 Task: Create Board Customer Journey Mapping and Optimization to Workspace Content Creation. Create Board Product Prototype Development and Testing to Workspace Content Creation. Create List Waiting in Board Idea Generation to Workspace Content Creation
Action: Mouse moved to (298, 46)
Screenshot: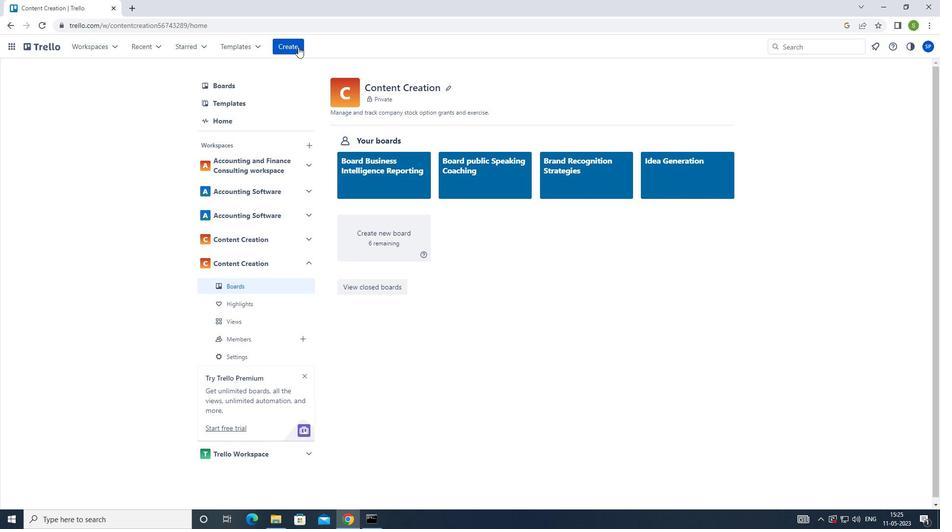 
Action: Mouse pressed left at (298, 46)
Screenshot: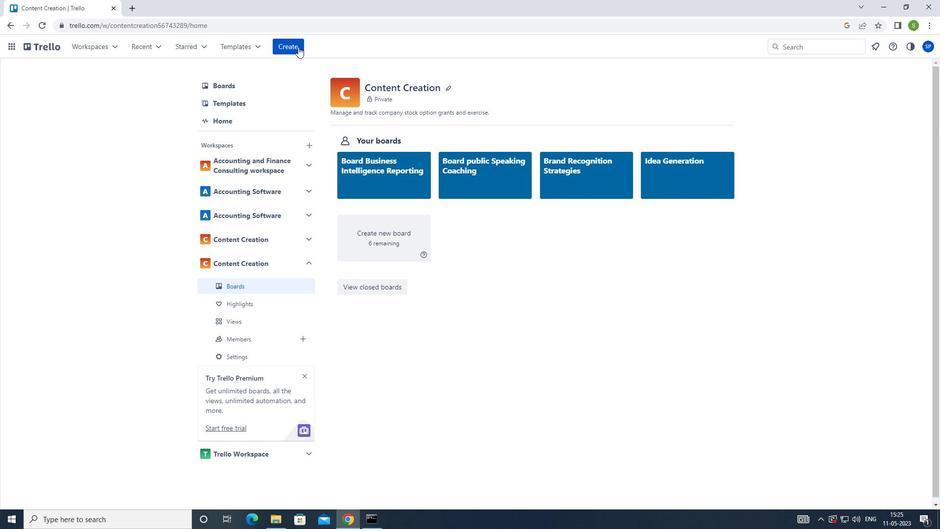 
Action: Mouse moved to (304, 77)
Screenshot: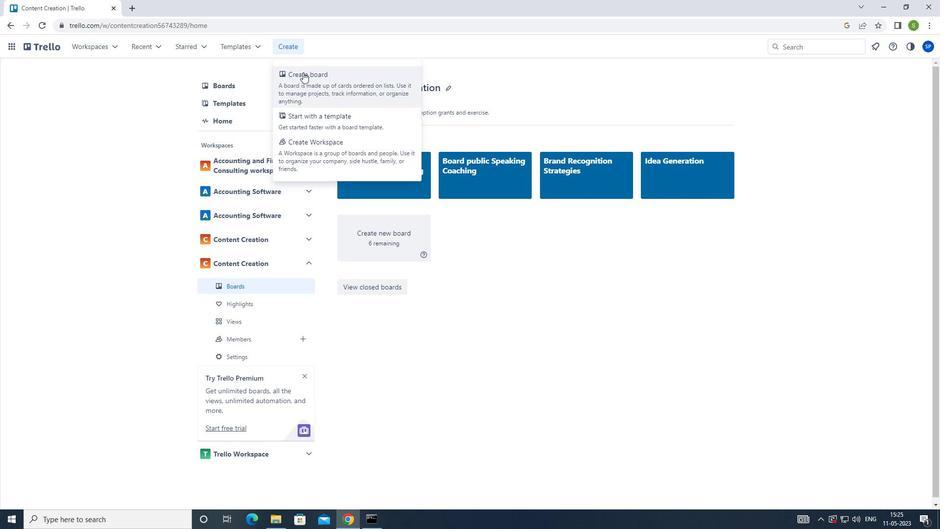 
Action: Mouse pressed left at (304, 77)
Screenshot: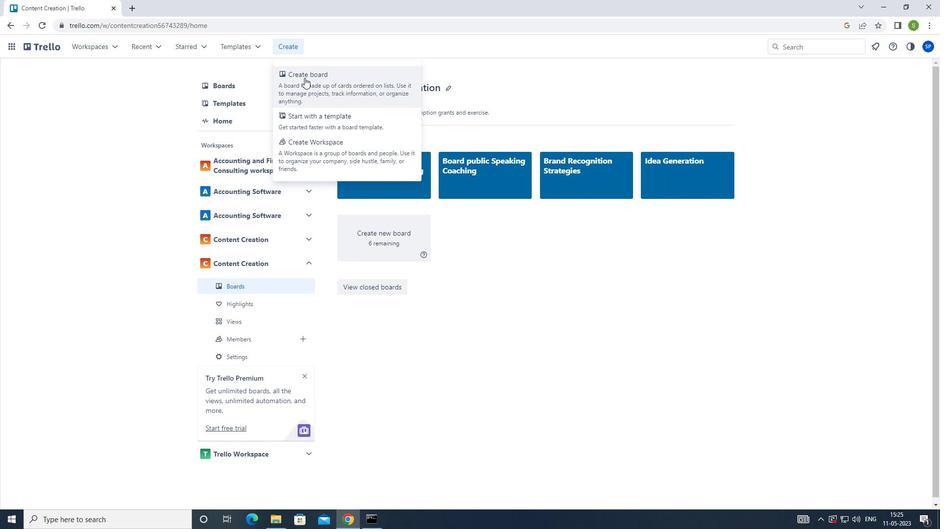 
Action: Mouse moved to (303, 205)
Screenshot: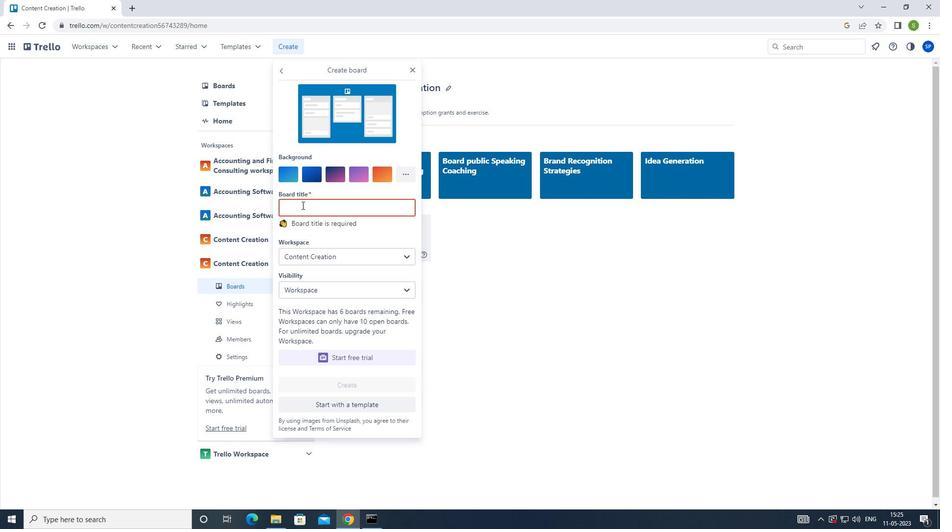 
Action: Key pressed <Key.shift>CUSTOMER<Key.space>JOURNEY<Key.space><Key.shift><Key.shift><Key.shift><Key.shift><Key.shift><Key.shift><Key.shift><Key.shift><Key.shift><Key.shift><Key.shift_r>MAPPING<Key.space>AND<Key.space><Key.shift_r>OPTIMIZATION
Screenshot: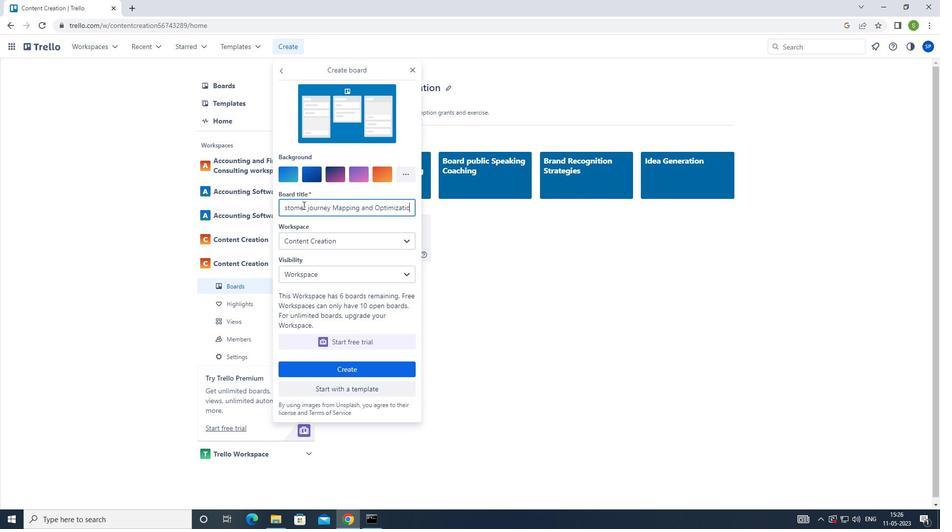 
Action: Mouse moved to (330, 242)
Screenshot: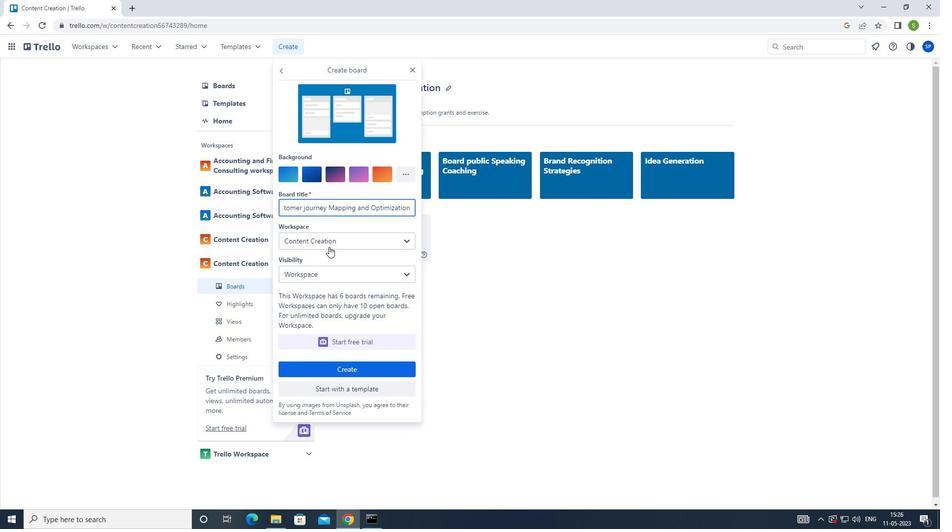 
Action: Mouse pressed left at (330, 242)
Screenshot: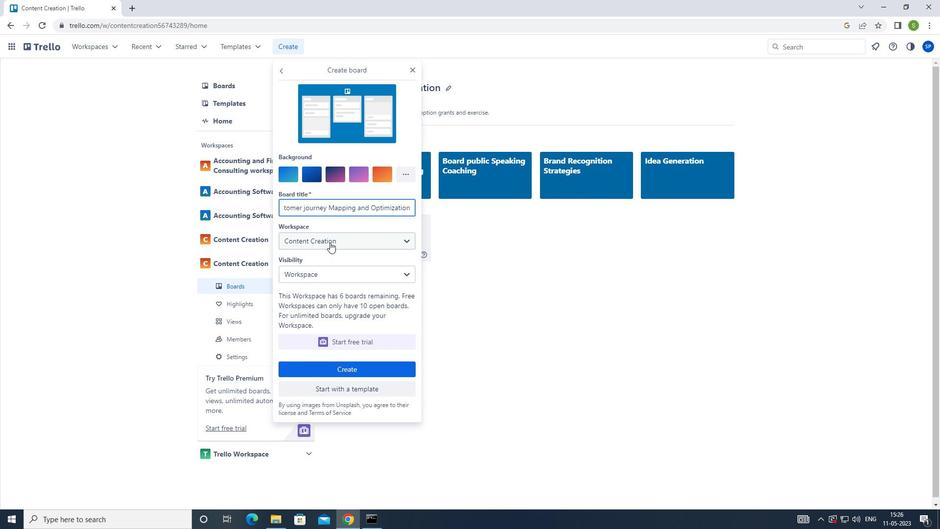 
Action: Mouse moved to (332, 338)
Screenshot: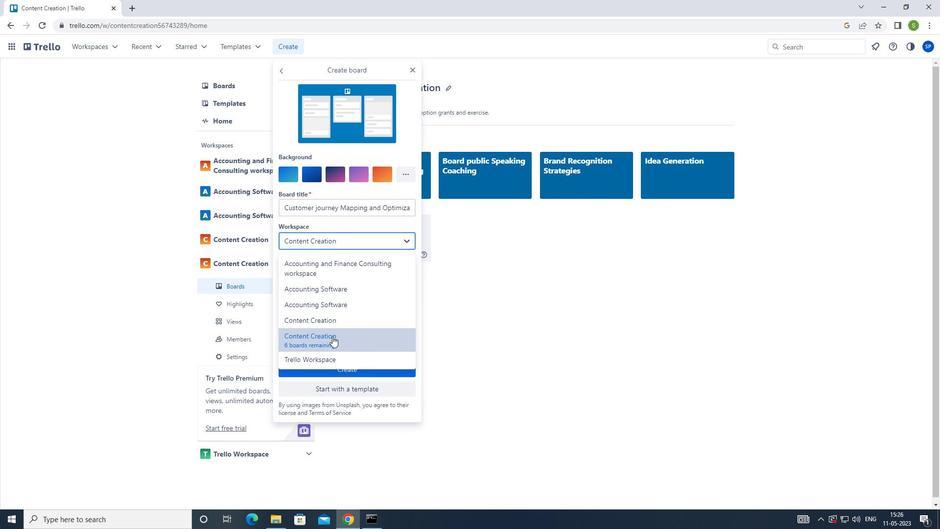 
Action: Mouse pressed left at (332, 338)
Screenshot: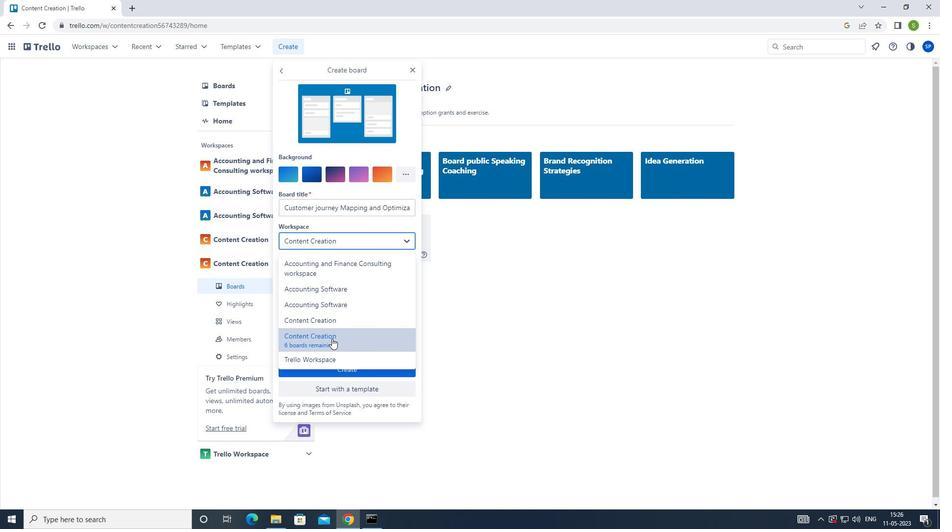 
Action: Mouse moved to (332, 369)
Screenshot: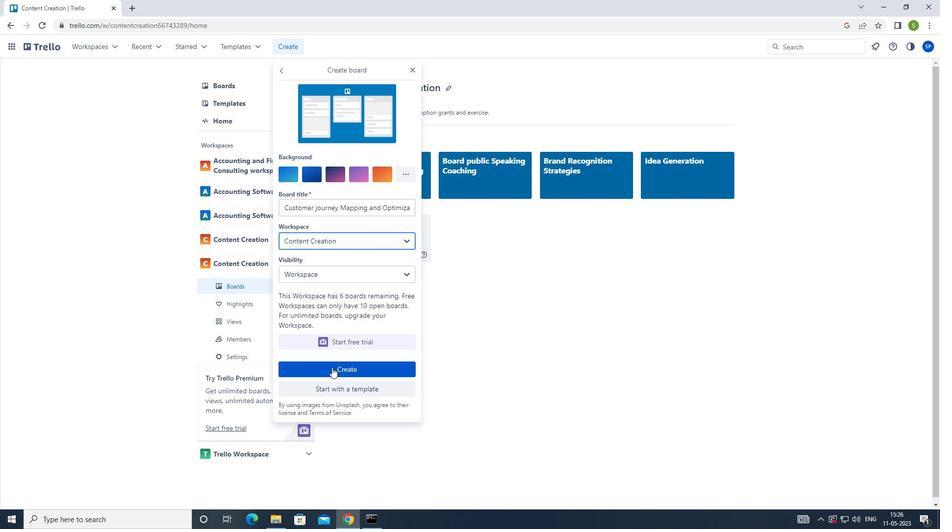 
Action: Mouse pressed left at (332, 369)
Screenshot: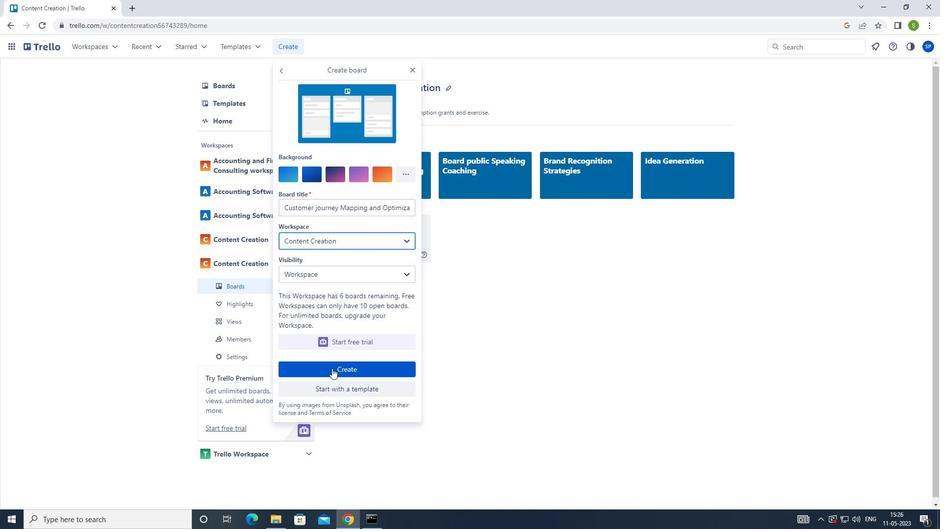 
Action: Mouse moved to (48, 41)
Screenshot: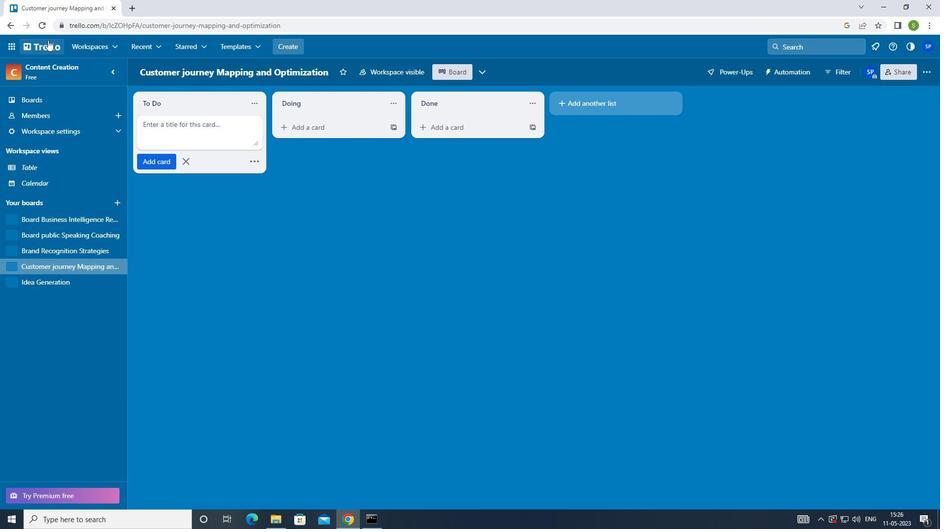 
Action: Mouse pressed left at (48, 41)
Screenshot: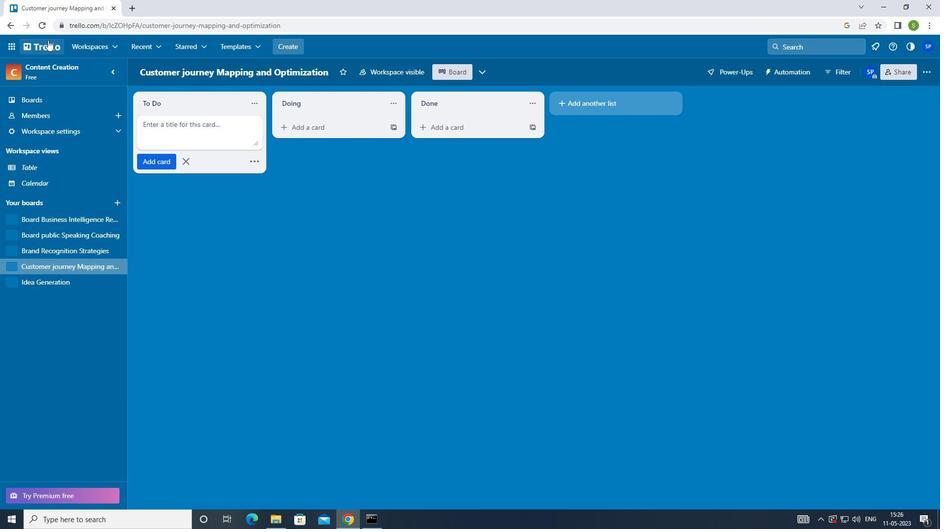 
Action: Mouse moved to (290, 50)
Screenshot: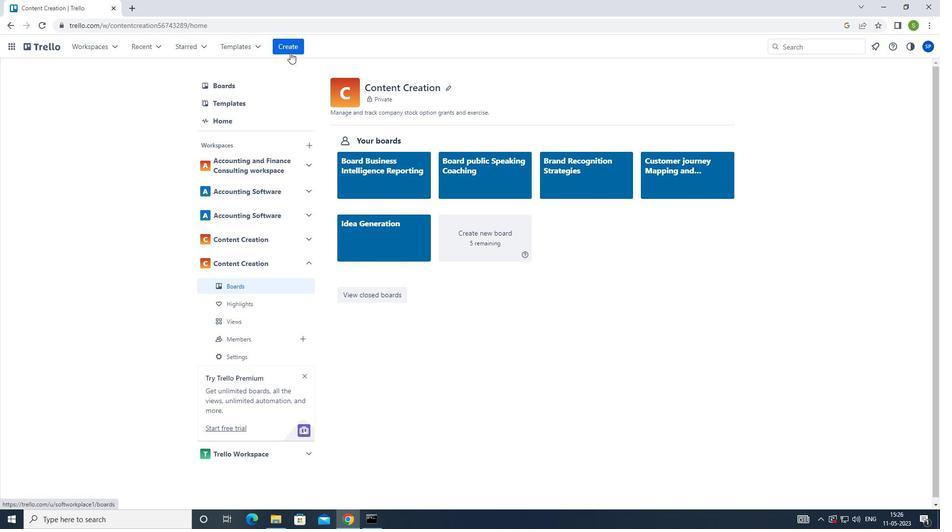 
Action: Mouse pressed left at (290, 50)
Screenshot: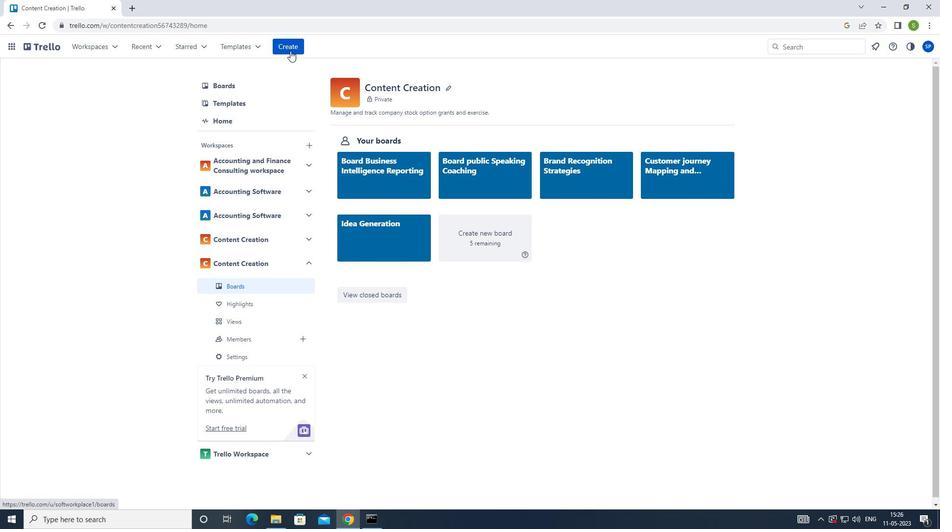 
Action: Mouse moved to (298, 93)
Screenshot: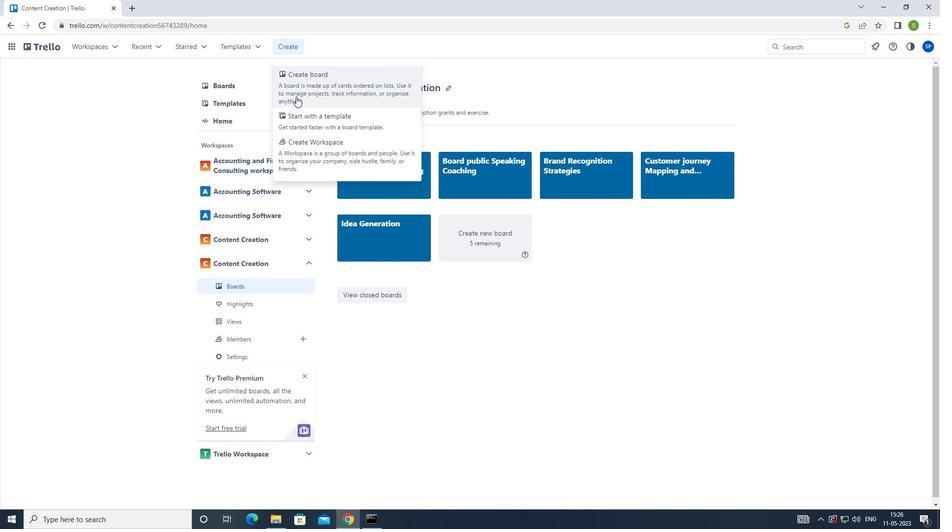 
Action: Mouse pressed left at (298, 93)
Screenshot: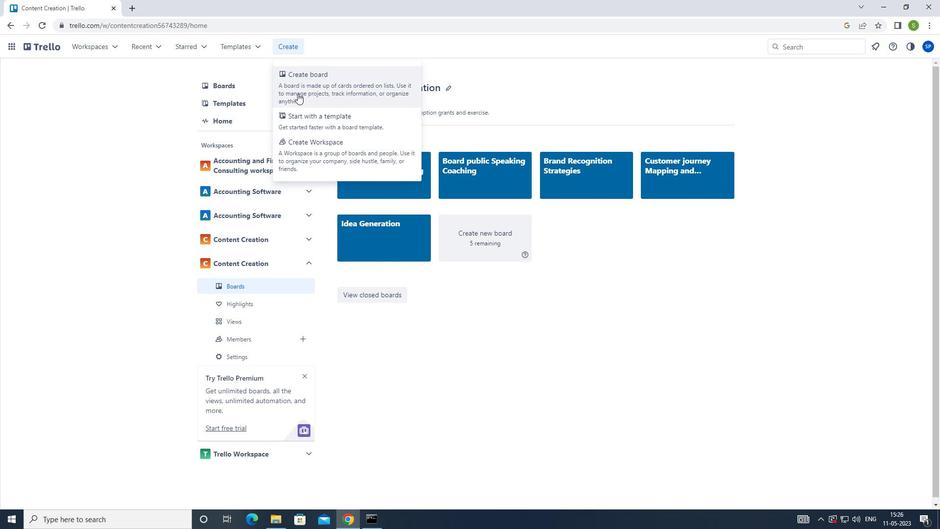 
Action: Mouse moved to (304, 204)
Screenshot: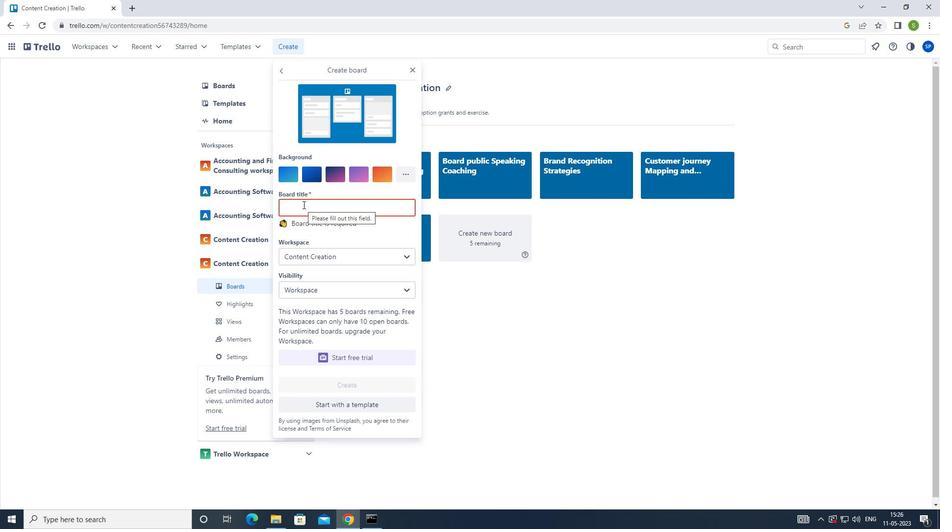
Action: Key pressed <Key.shift_r>PRODUCT<Key.space><Key.shift_r>PROTOTYPE<Key.space><Key.shift>DEVELOPMENR<Key.backspace>T<Key.space><Key.caps_lock><Key.caps_lock>AND<Key.space><Key.caps_lock>T<Key.caps_lock>ESTING
Screenshot: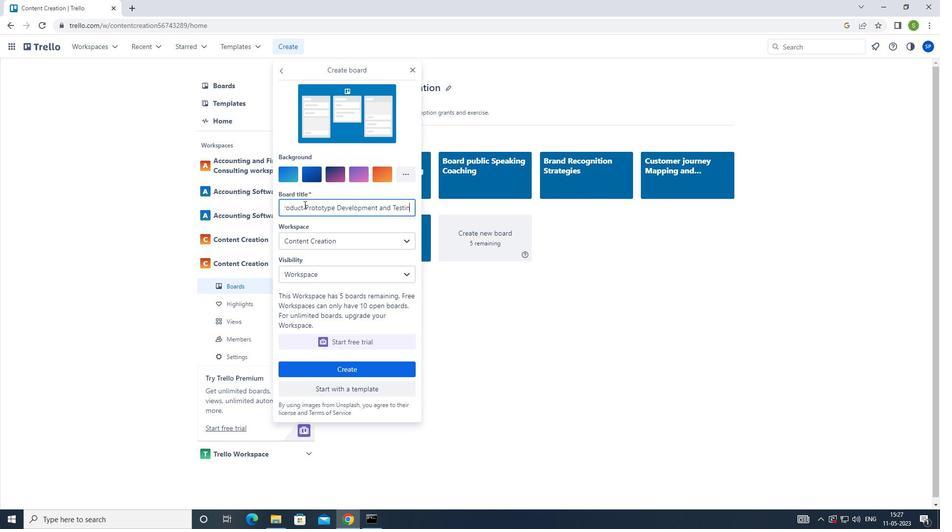 
Action: Mouse moved to (329, 272)
Screenshot: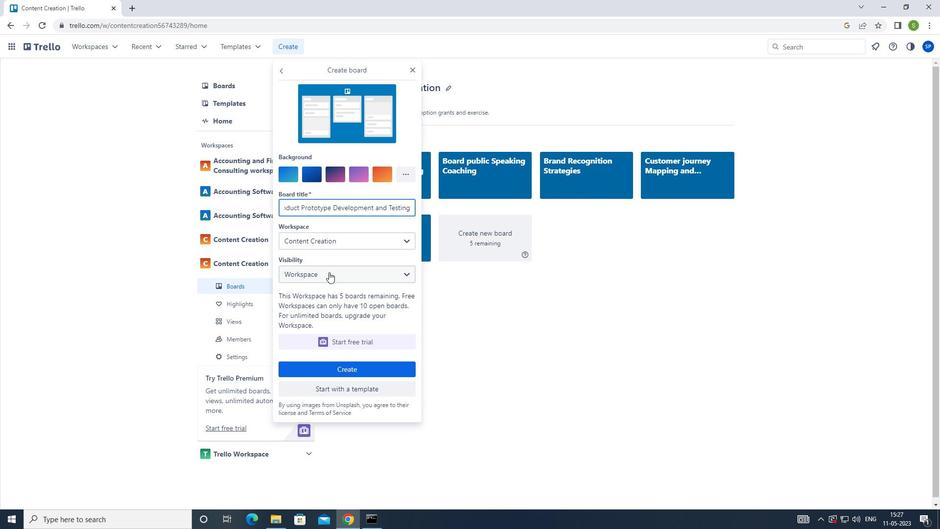 
Action: Mouse pressed left at (329, 272)
Screenshot: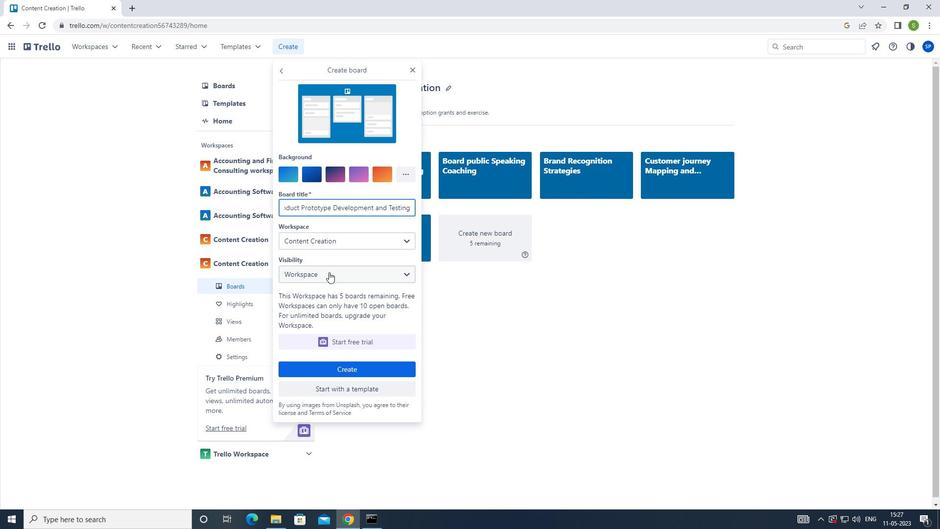 
Action: Mouse moved to (331, 243)
Screenshot: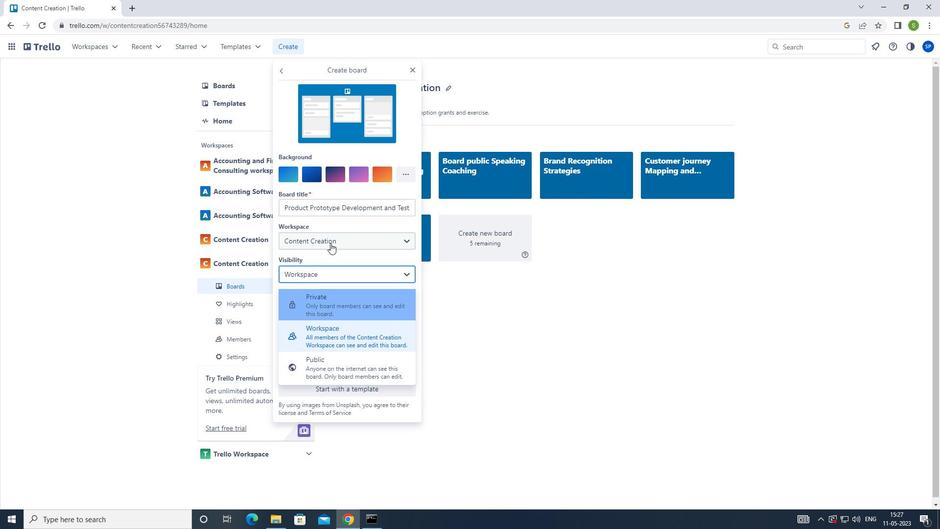 
Action: Mouse pressed left at (331, 243)
Screenshot: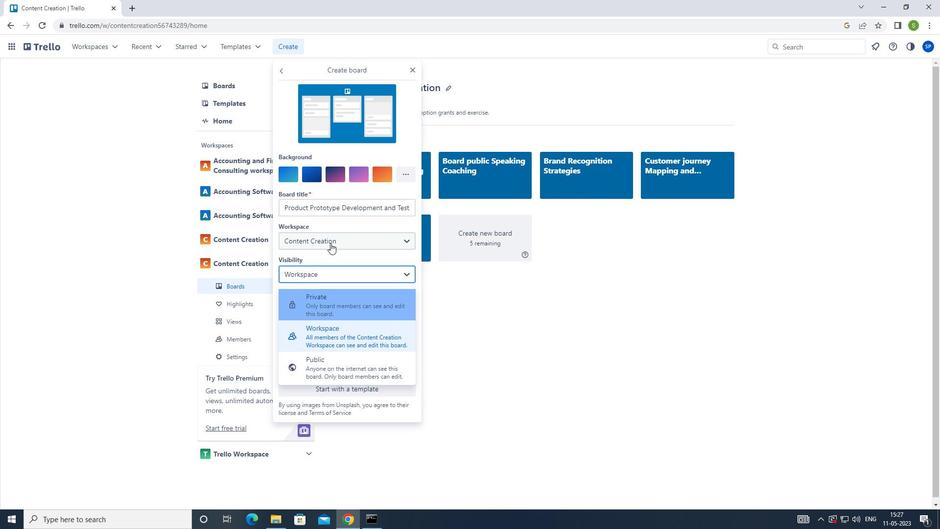 
Action: Mouse moved to (321, 339)
Screenshot: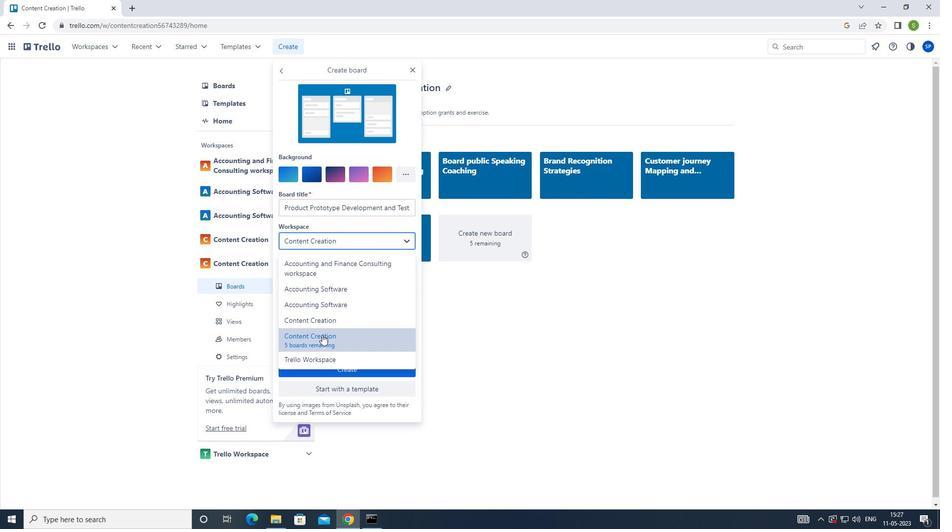 
Action: Mouse pressed left at (321, 339)
Screenshot: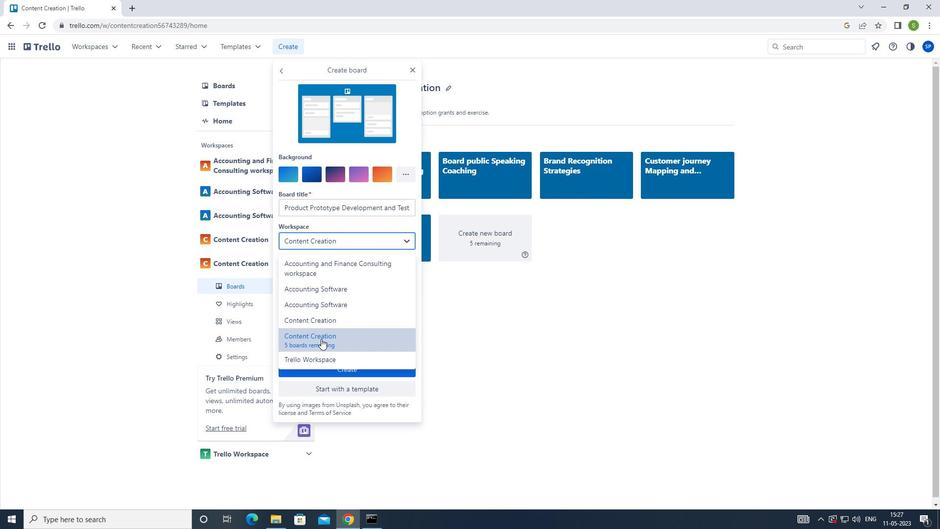 
Action: Mouse moved to (322, 371)
Screenshot: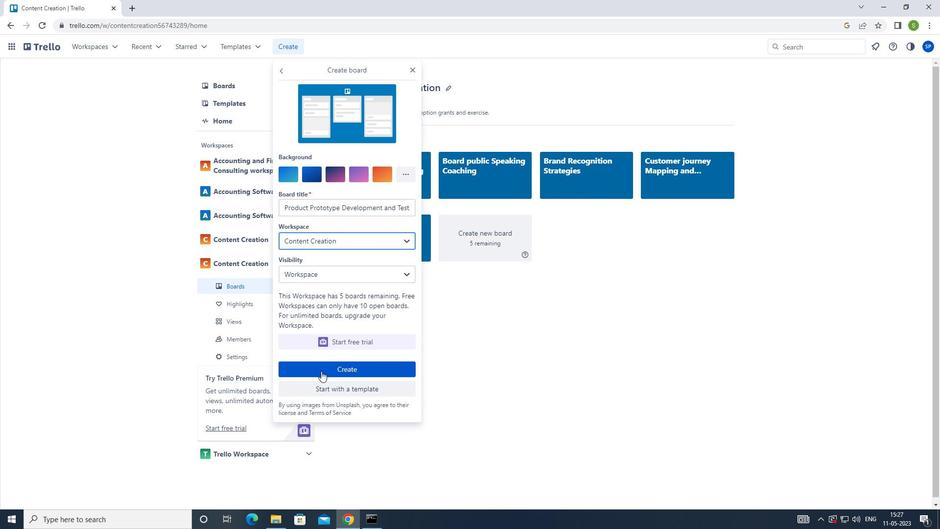 
Action: Mouse pressed left at (322, 371)
Screenshot: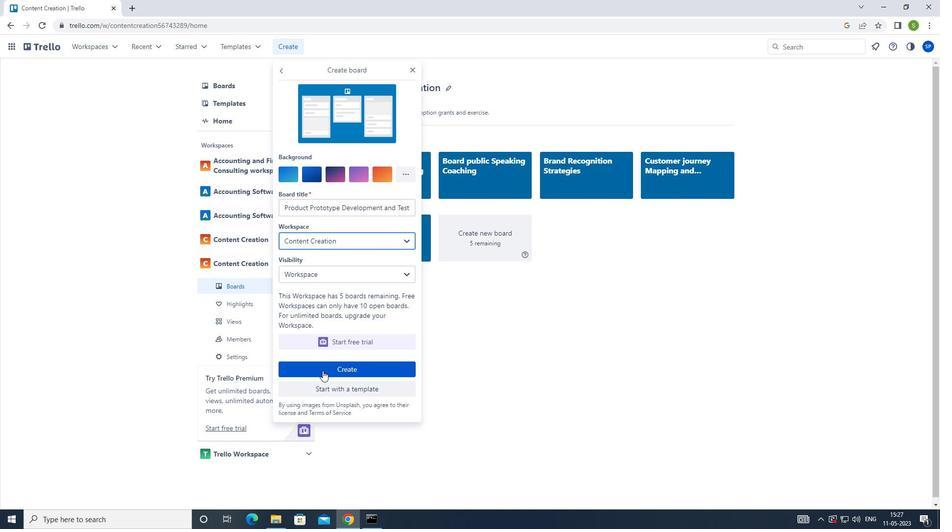 
Action: Mouse moved to (55, 43)
Screenshot: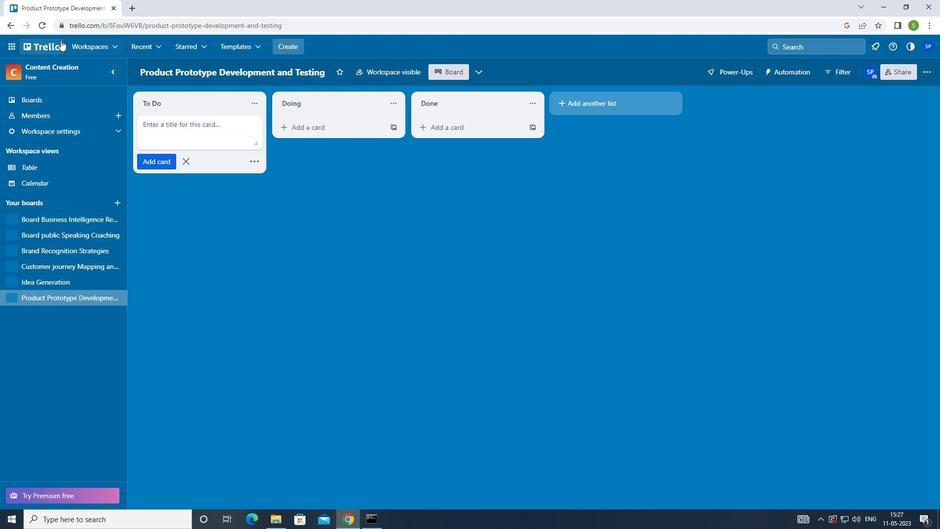 
Action: Mouse pressed left at (55, 43)
Screenshot: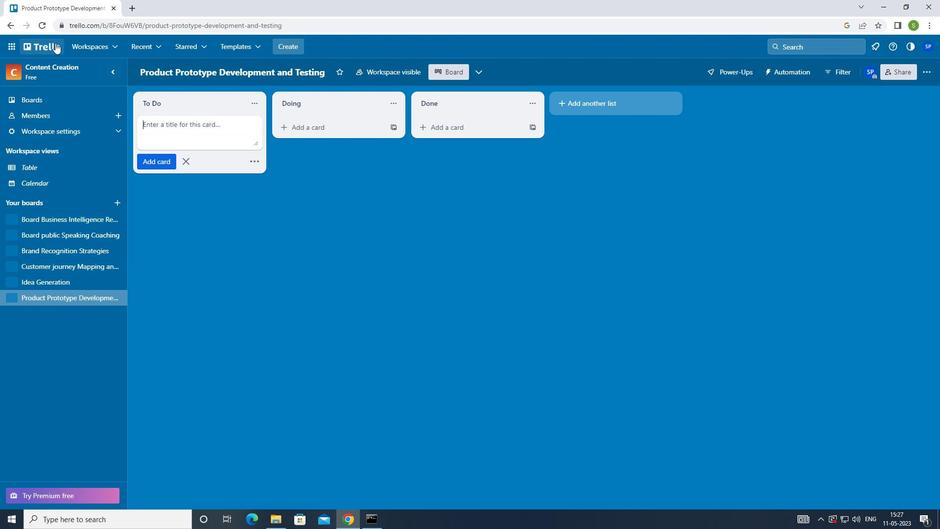 
Action: Mouse moved to (288, 43)
Screenshot: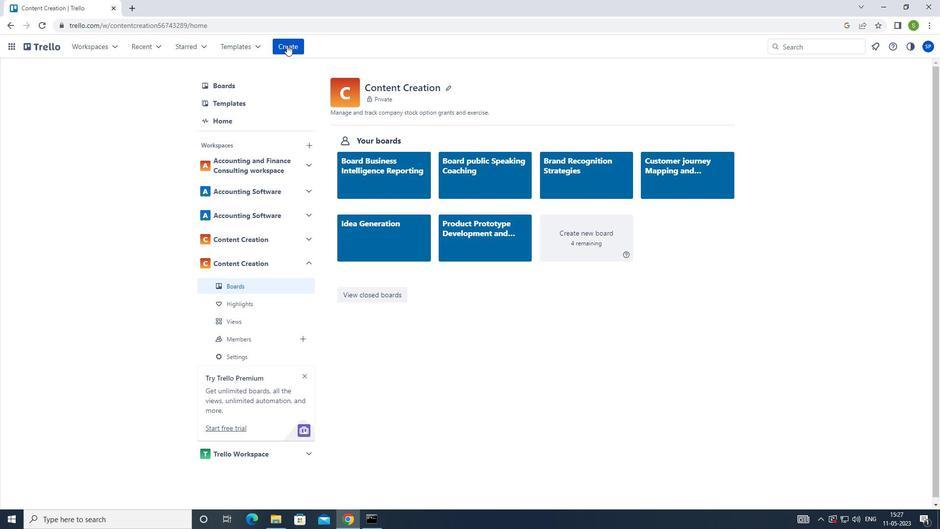 
Action: Mouse pressed left at (288, 43)
Screenshot: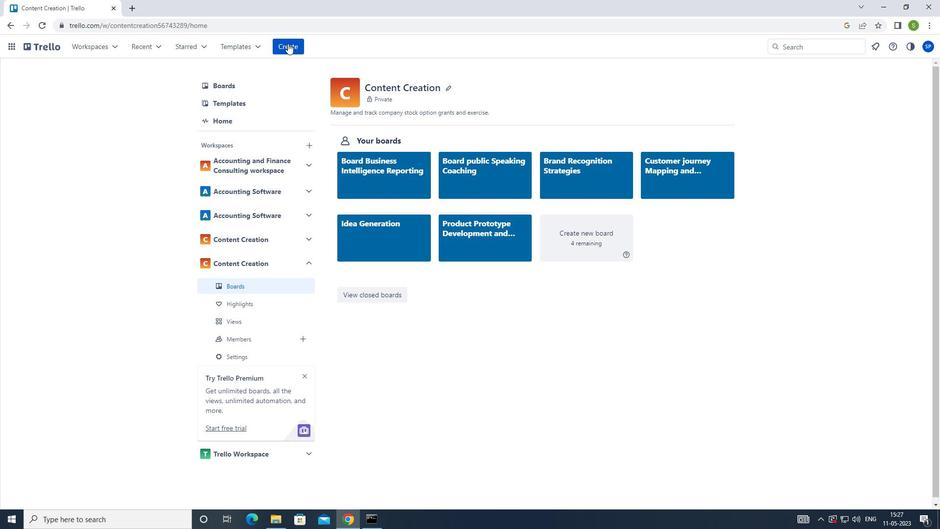 
Action: Mouse moved to (300, 94)
Screenshot: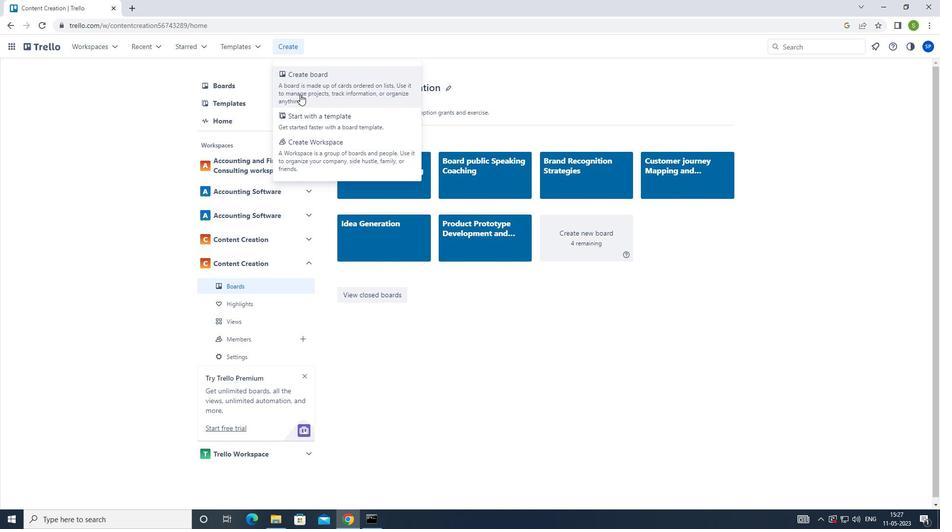
Action: Mouse pressed left at (300, 94)
Screenshot: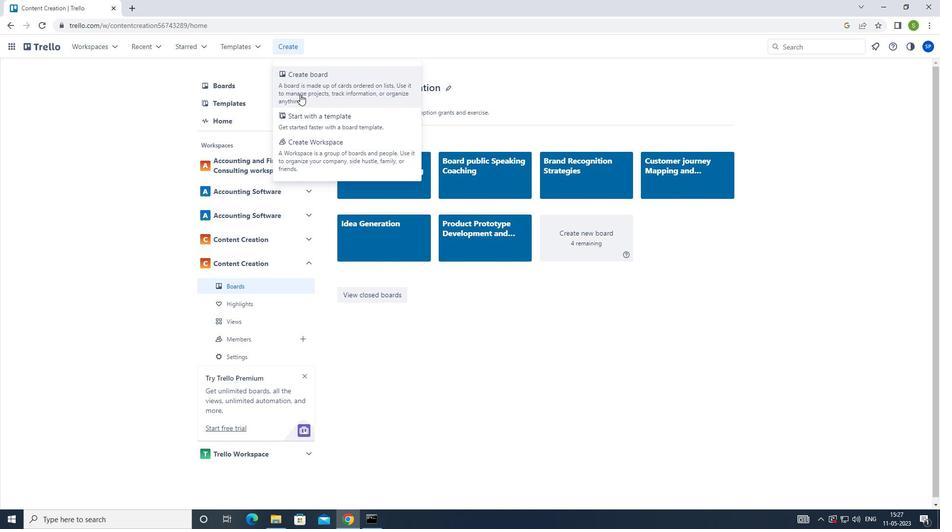 
Action: Mouse moved to (413, 71)
Screenshot: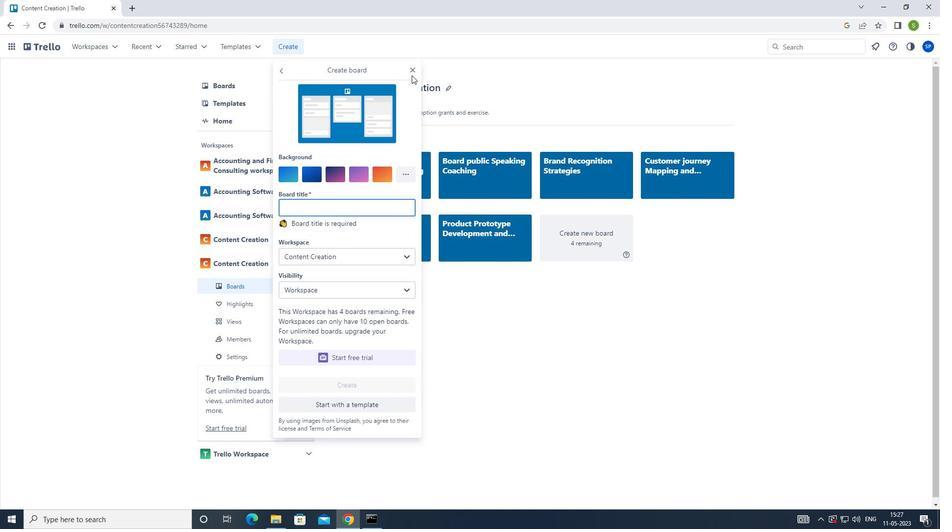
Action: Mouse pressed left at (413, 71)
Screenshot: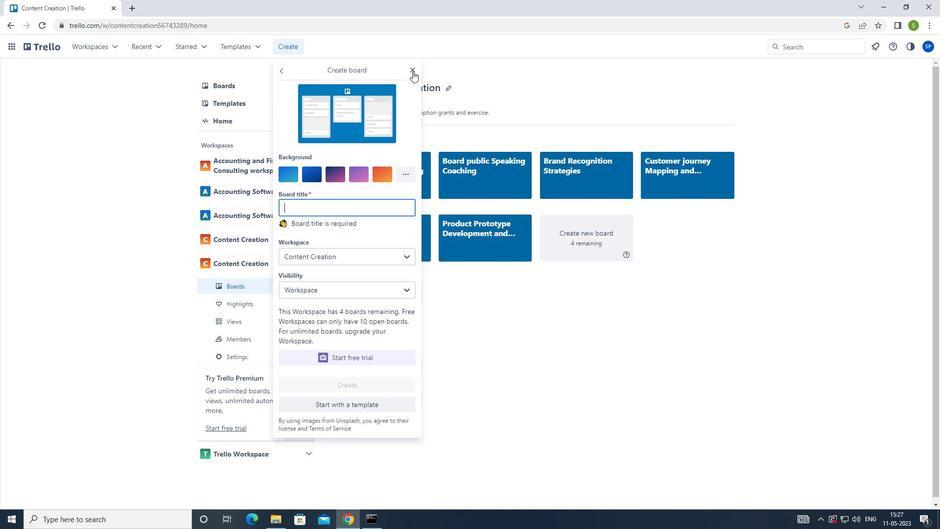 
Action: Mouse moved to (363, 242)
Screenshot: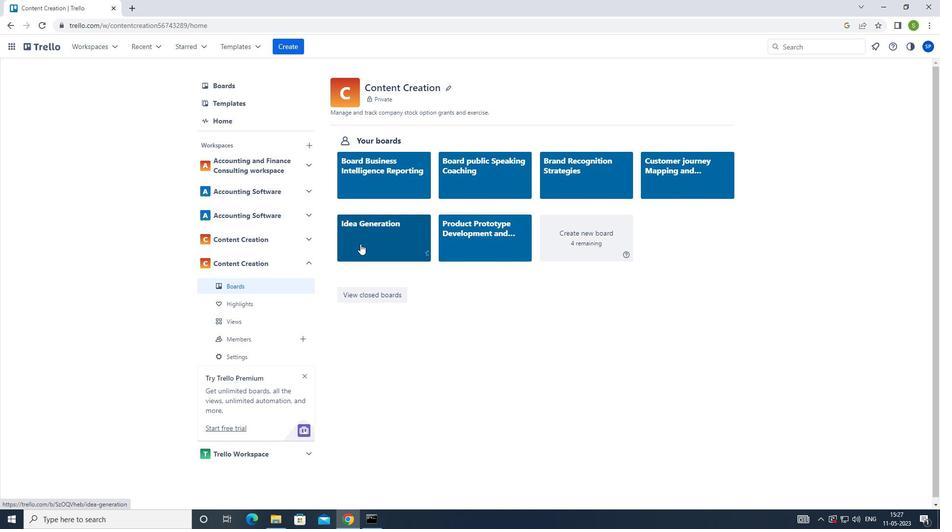 
Action: Mouse pressed left at (363, 242)
Screenshot: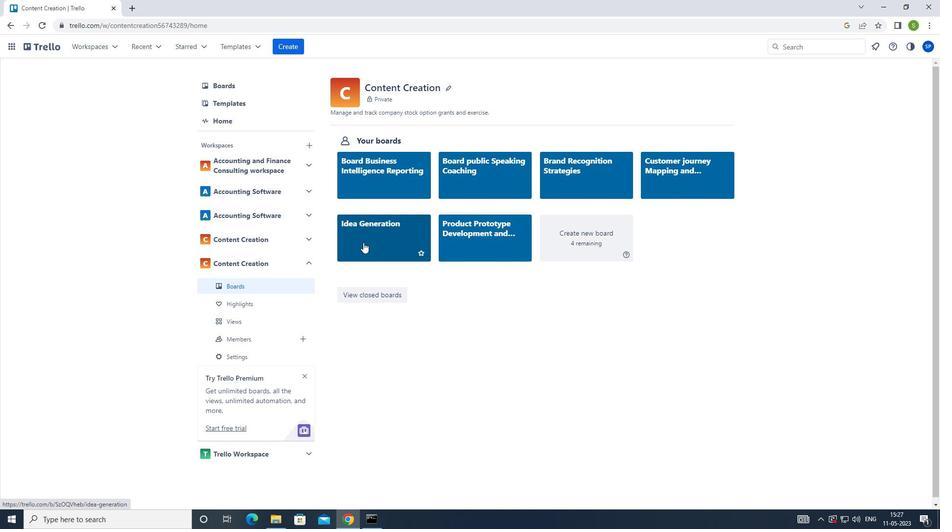 
Action: Mouse moved to (364, 242)
Screenshot: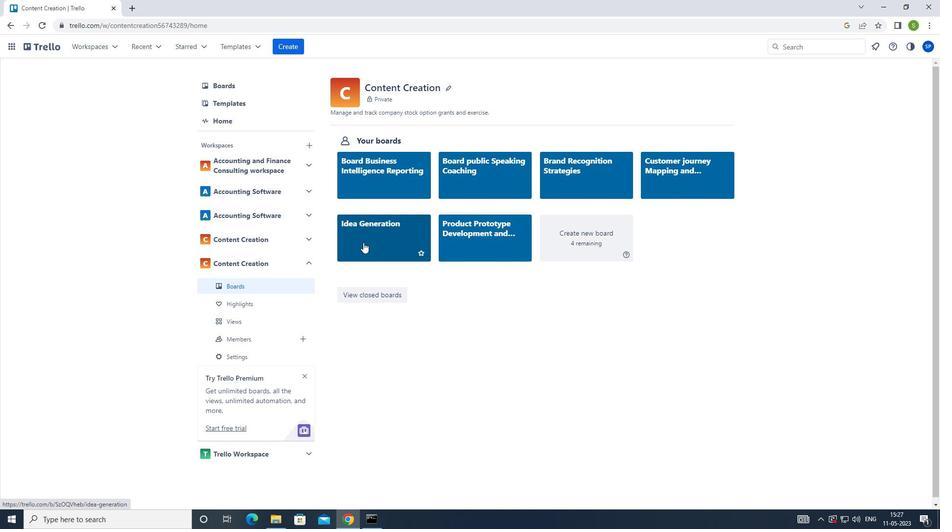 
Action: Mouse pressed left at (364, 242)
Screenshot: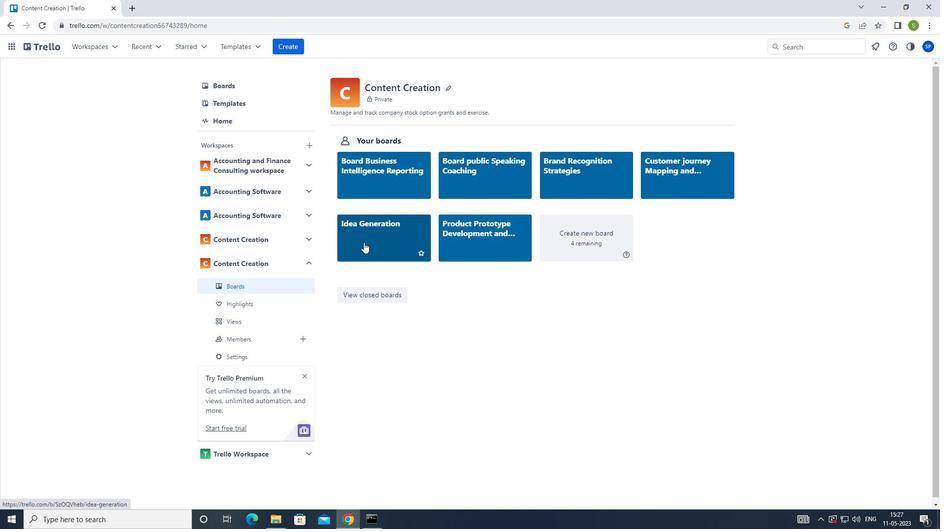 
Action: Mouse moved to (585, 107)
Screenshot: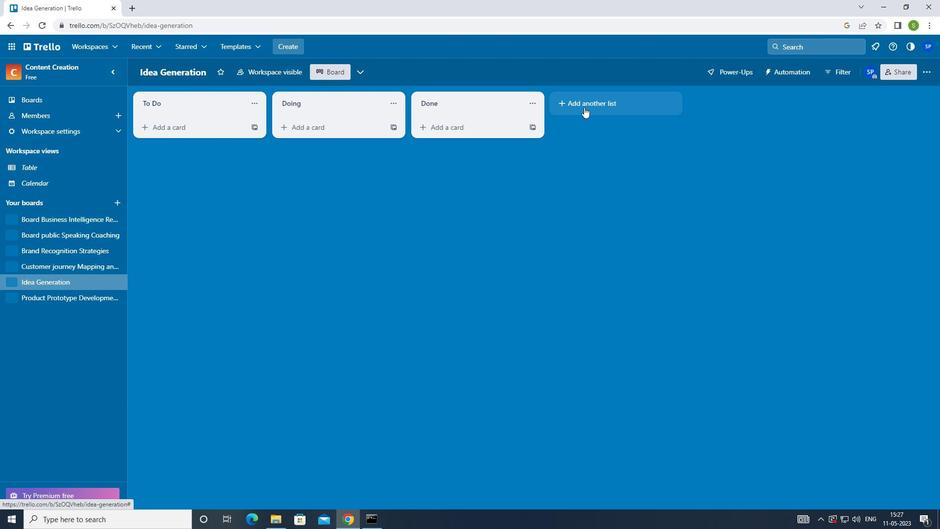 
Action: Mouse pressed left at (585, 107)
Screenshot: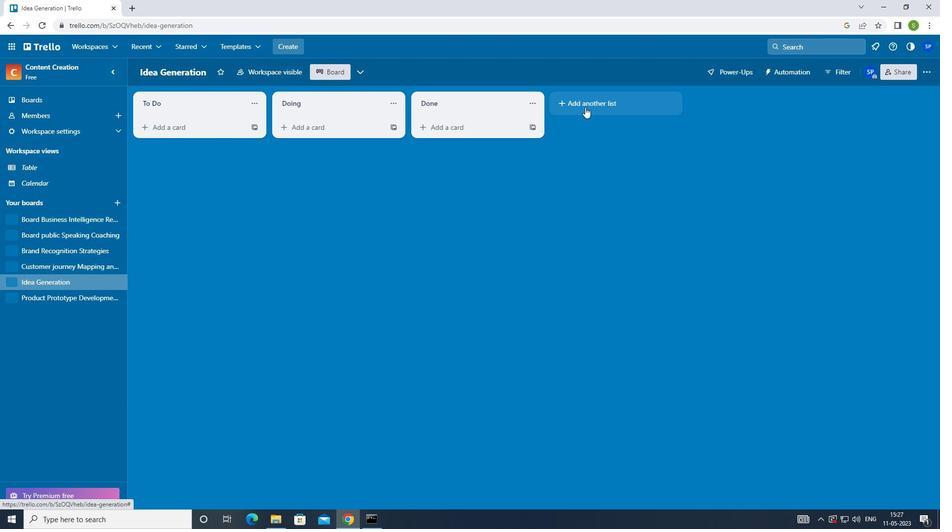 
Action: Mouse moved to (515, 224)
Screenshot: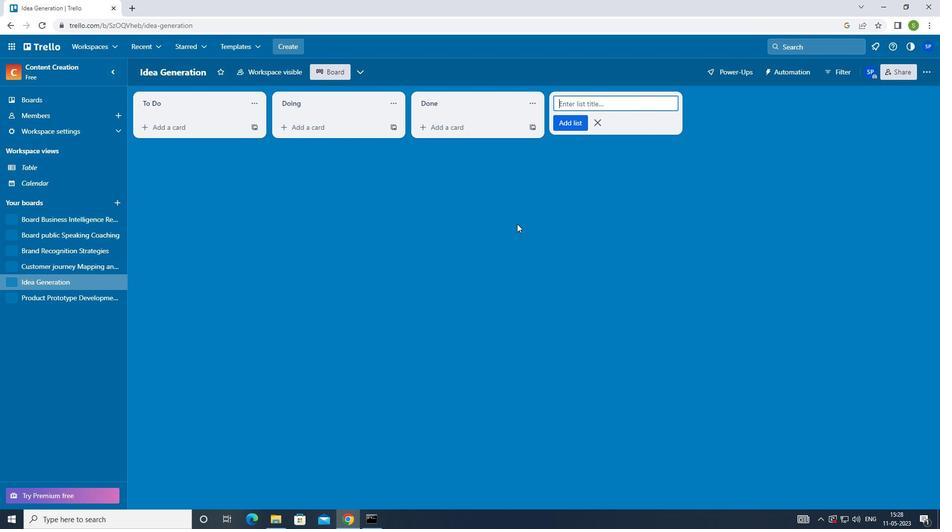 
Action: Key pressed <Key.shift>
Screenshot: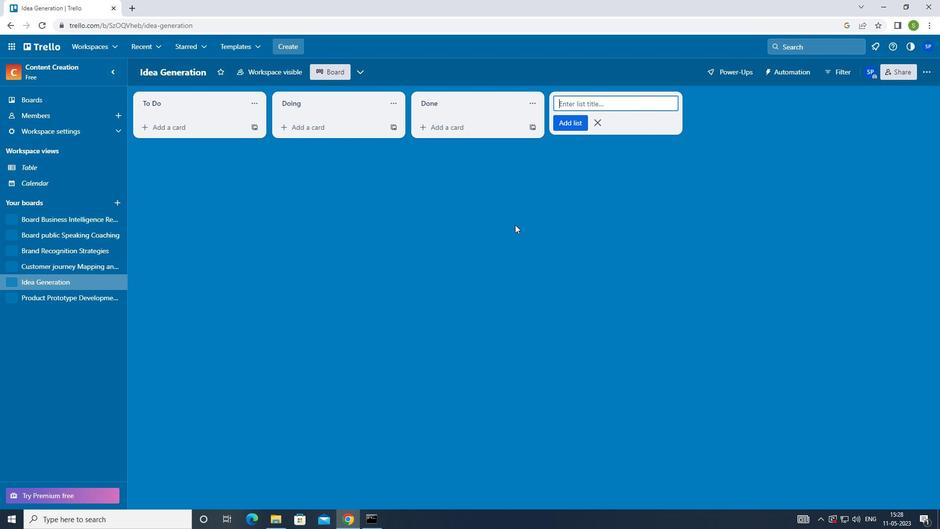 
Action: Mouse moved to (514, 225)
Screenshot: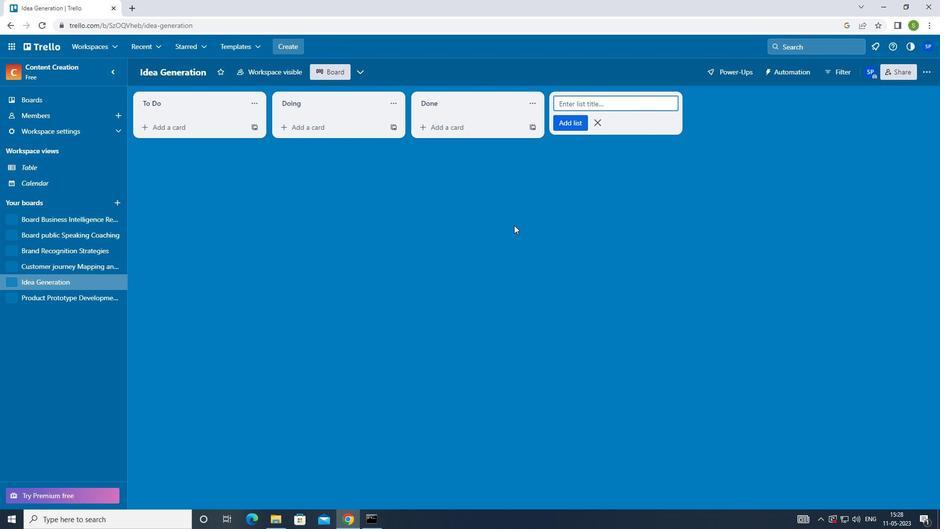 
Action: Key pressed W
Screenshot: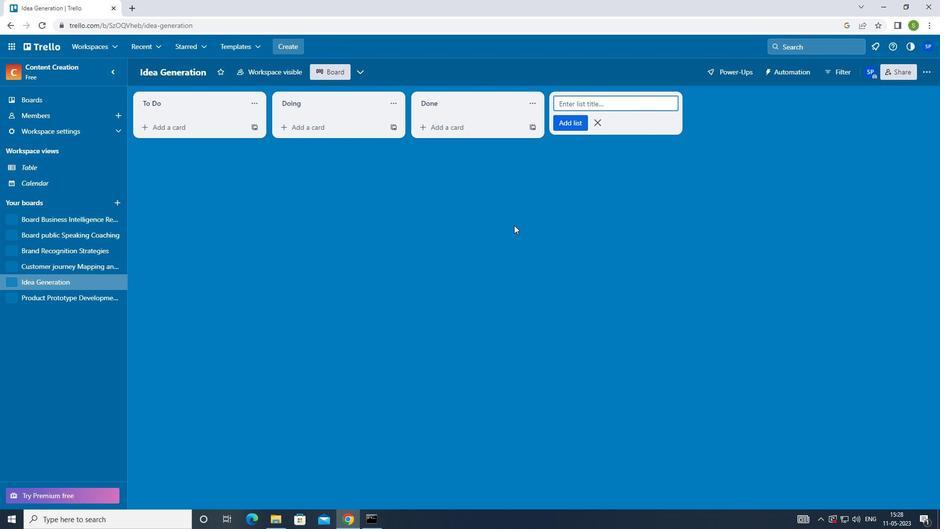 
Action: Mouse moved to (511, 227)
Screenshot: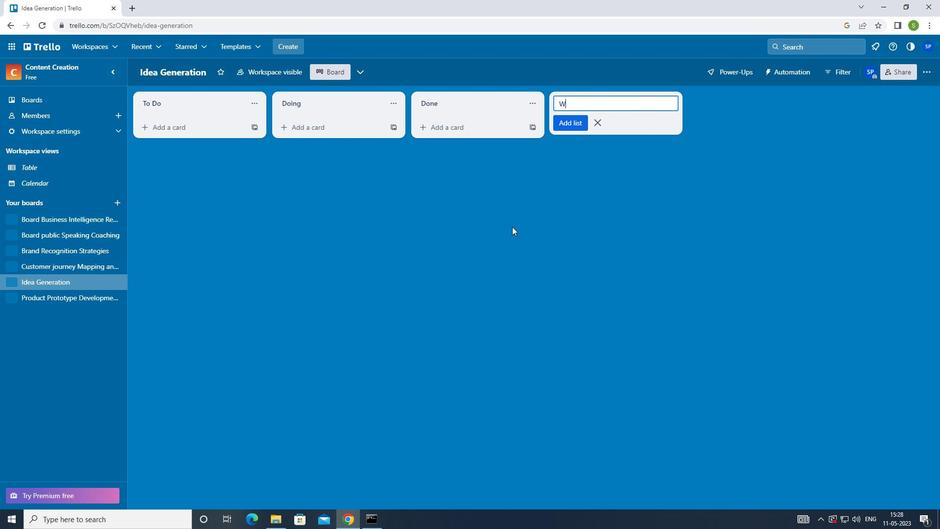
Action: Key pressed A
Screenshot: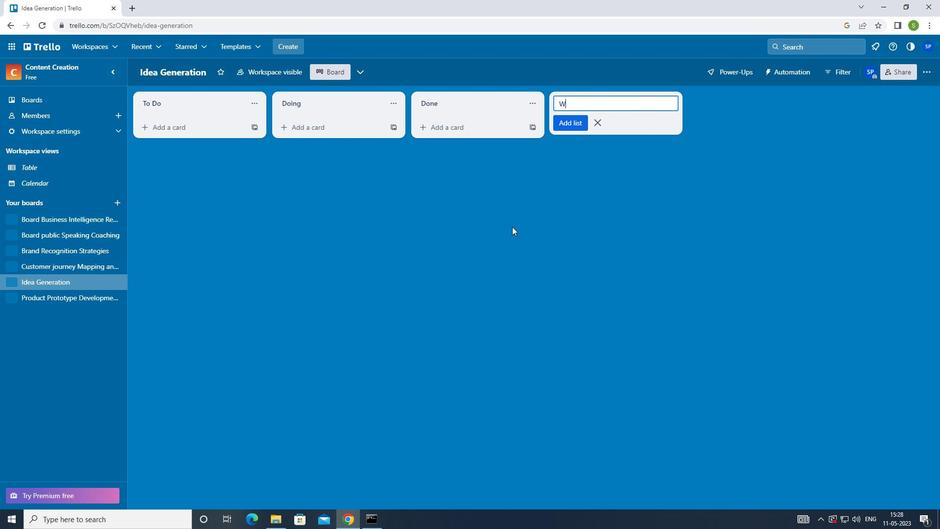 
Action: Mouse moved to (510, 228)
Screenshot: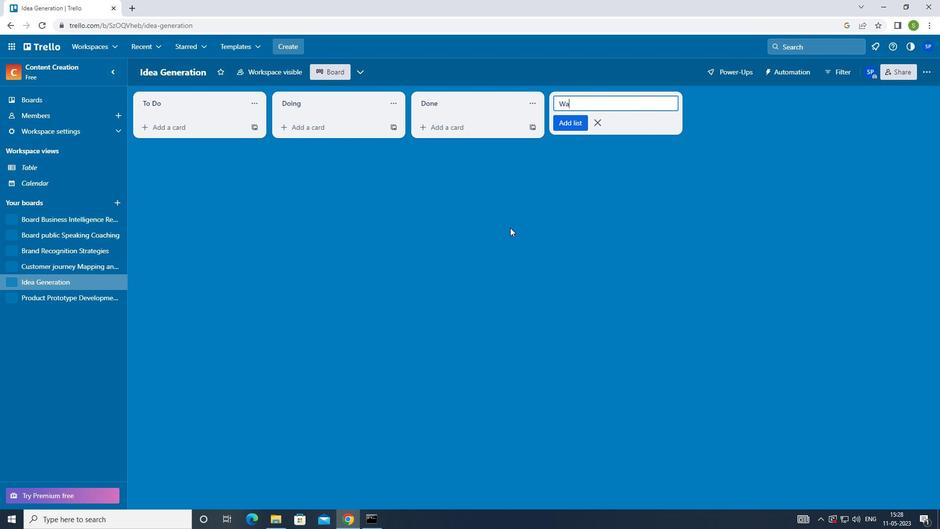 
Action: Key pressed ITING<Key.space>IN<Key.space><Key.shift><Key.shift><Key.shift><Key.shift>B<Key.backspace><Key.backspace><Key.backspace>
Screenshot: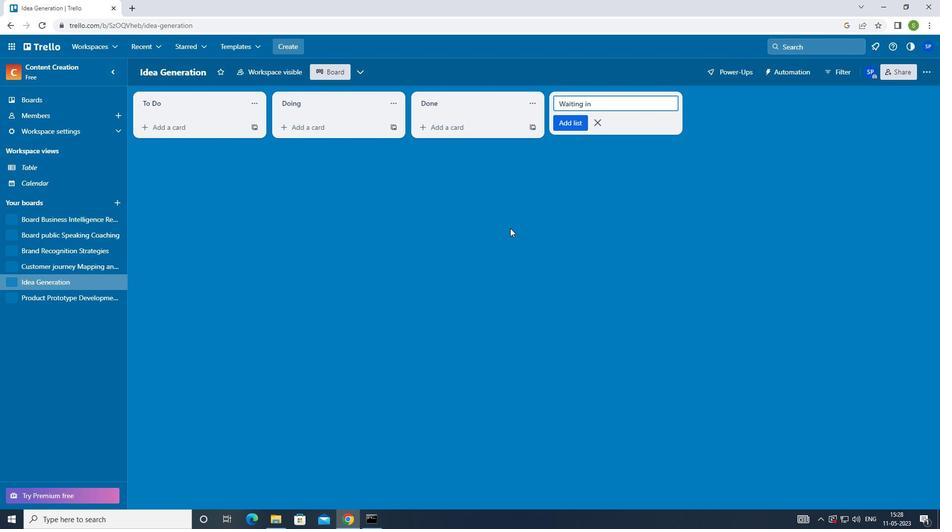 
Action: Mouse moved to (569, 121)
Screenshot: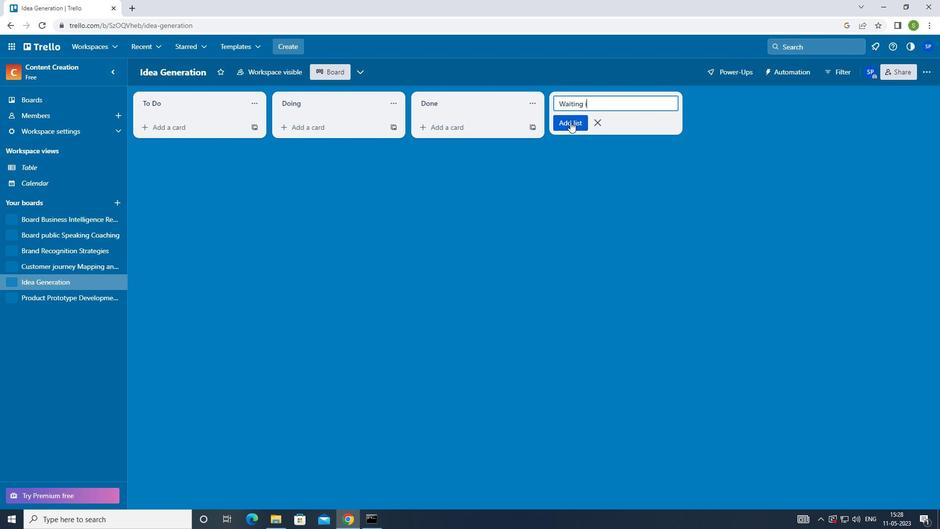 
Action: Mouse pressed left at (569, 121)
Screenshot: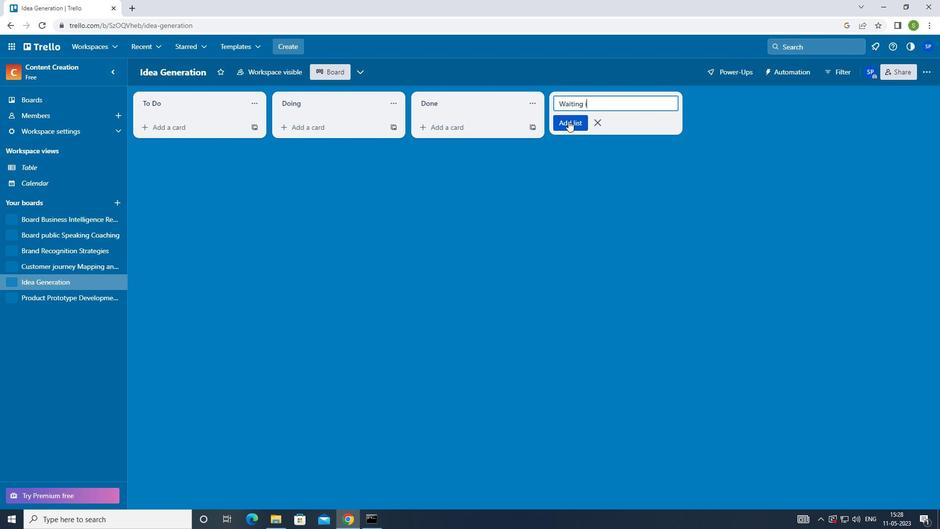 
Action: Mouse moved to (498, 219)
Screenshot: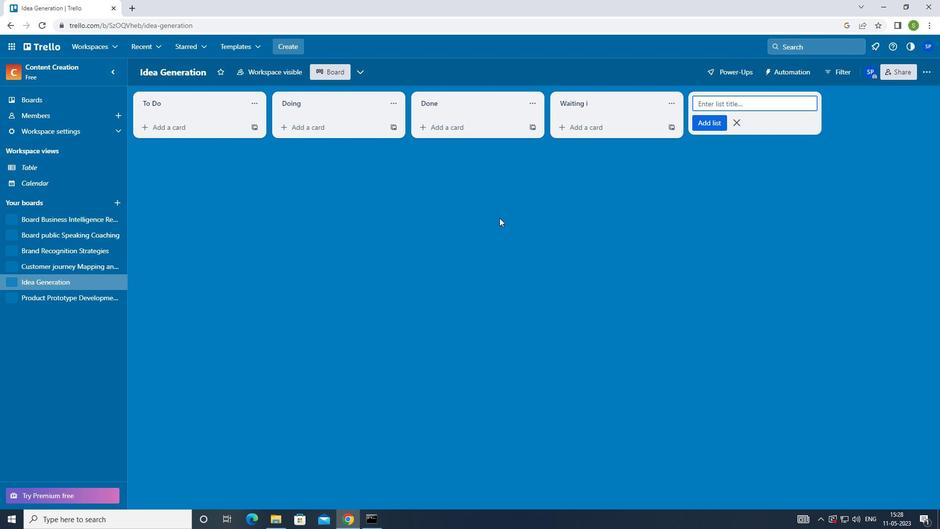 
Action: Key pressed <Key.f8>
Screenshot: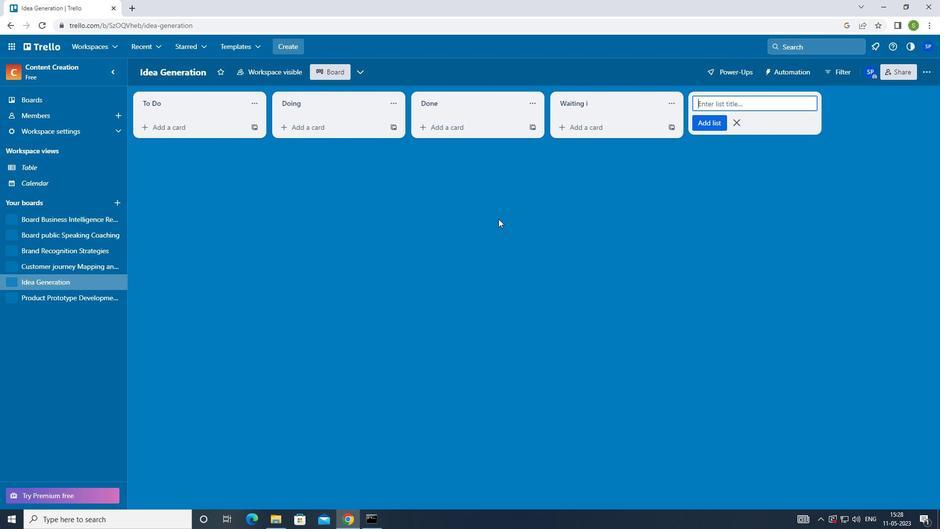 
